 Task: Access the member engagement of "Digital Experience".
Action: Mouse moved to (911, 65)
Screenshot: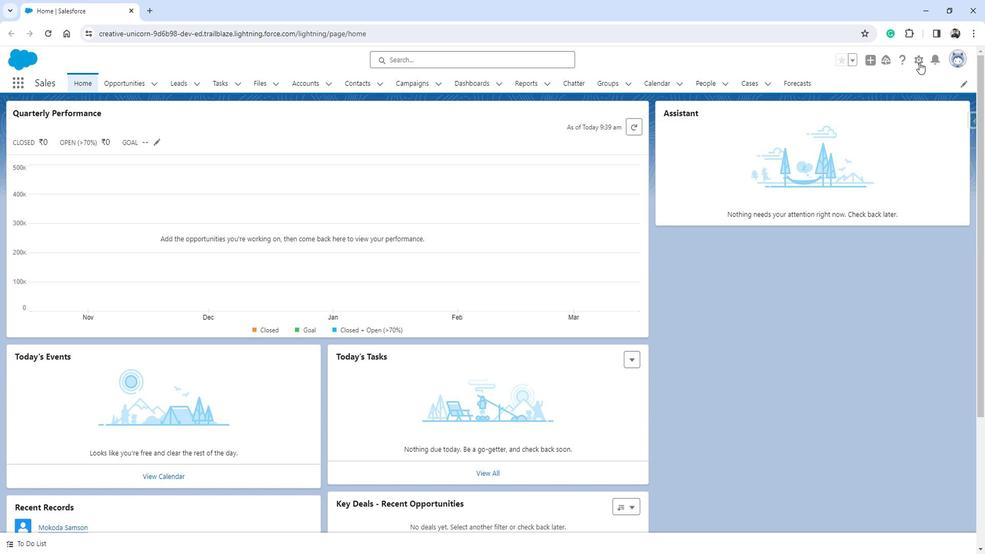 
Action: Mouse pressed left at (911, 65)
Screenshot: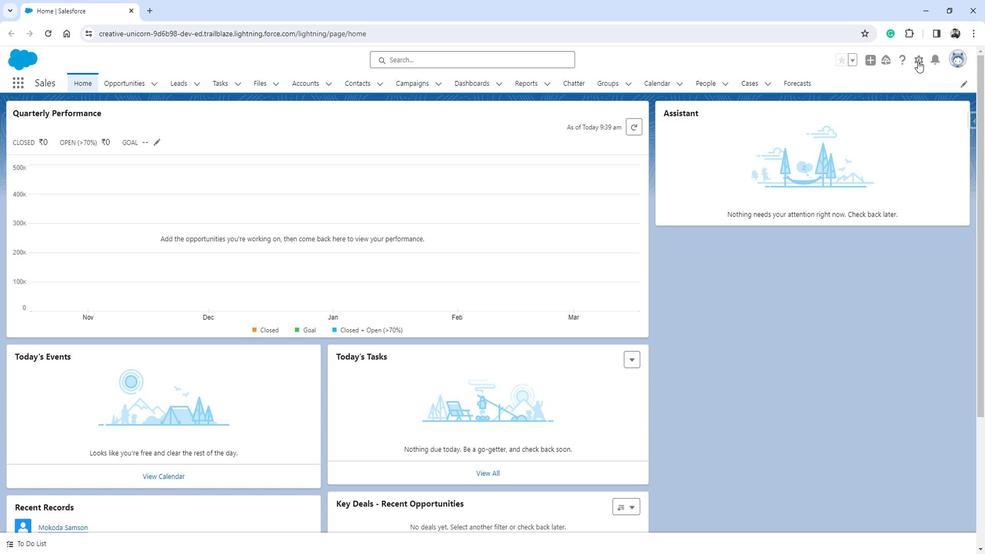 
Action: Mouse moved to (872, 95)
Screenshot: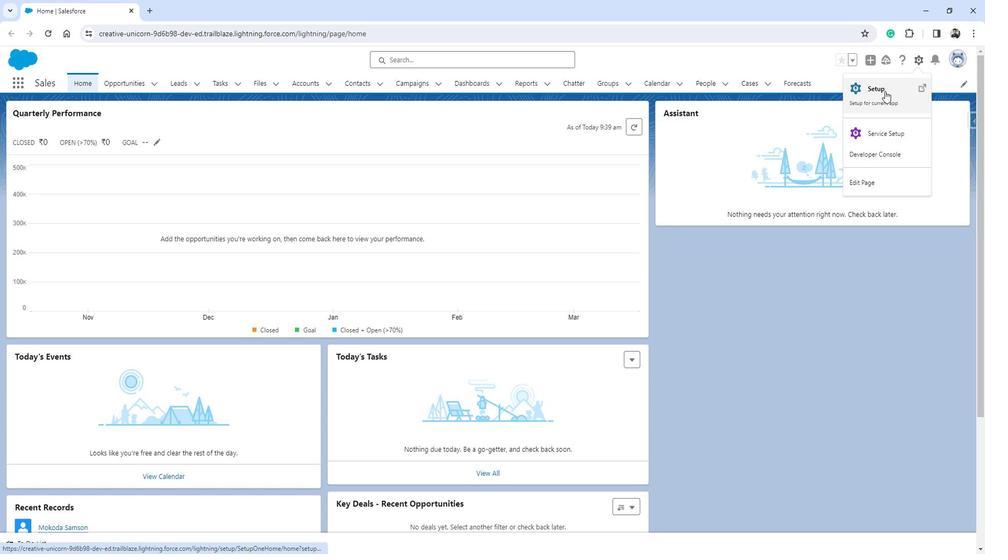 
Action: Mouse pressed left at (872, 95)
Screenshot: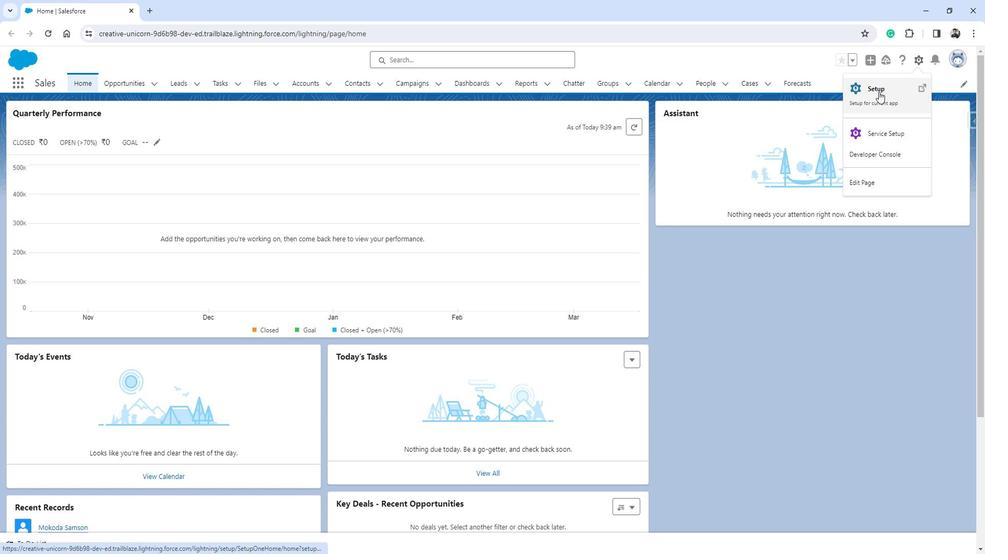 
Action: Mouse moved to (77, 213)
Screenshot: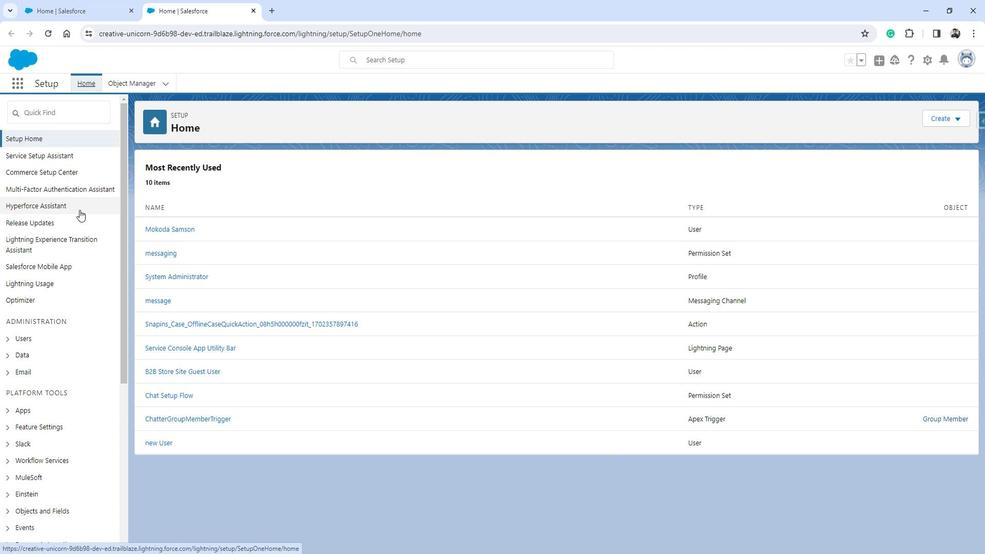 
Action: Mouse scrolled (77, 212) with delta (0, 0)
Screenshot: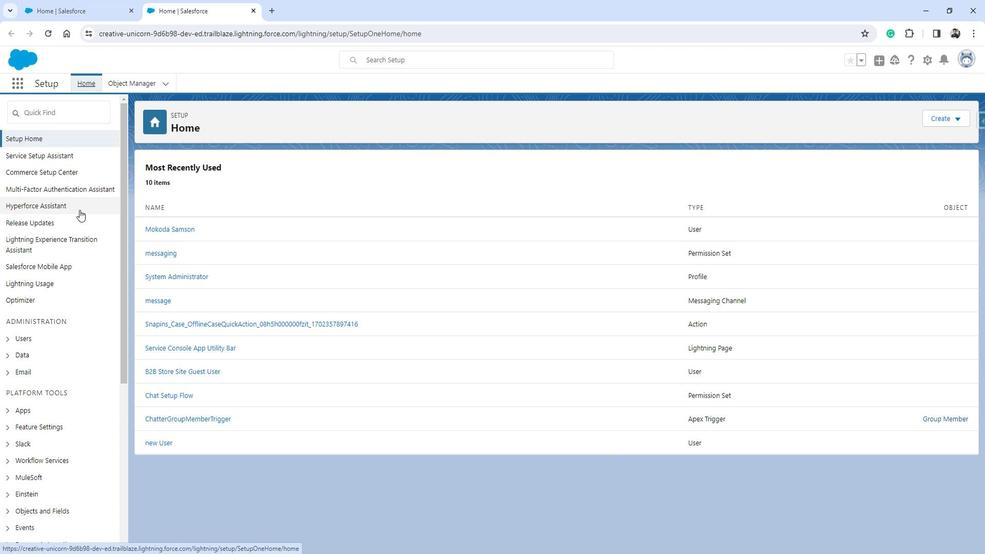 
Action: Mouse moved to (60, 303)
Screenshot: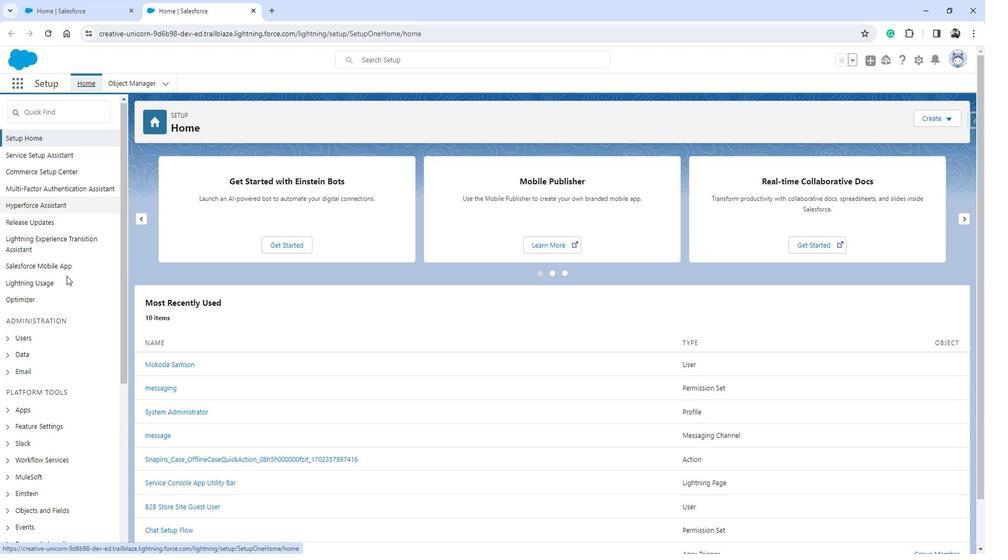 
Action: Mouse scrolled (60, 302) with delta (0, 0)
Screenshot: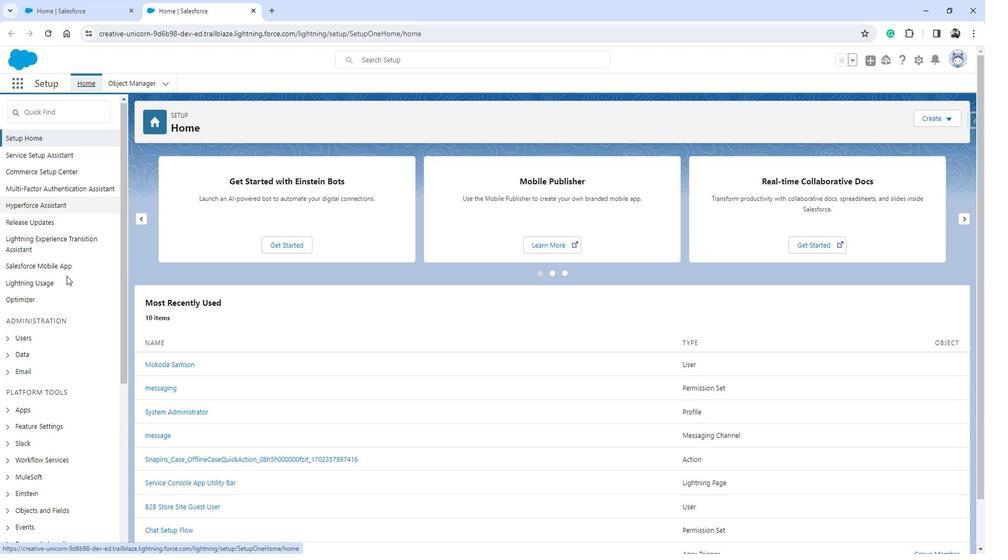 
Action: Mouse moved to (59, 311)
Screenshot: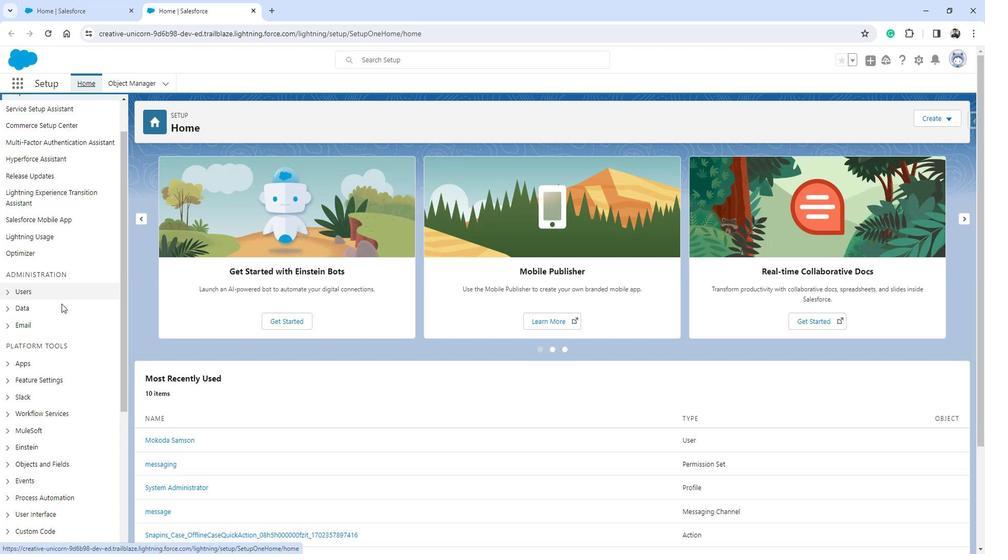 
Action: Mouse scrolled (59, 311) with delta (0, 0)
Screenshot: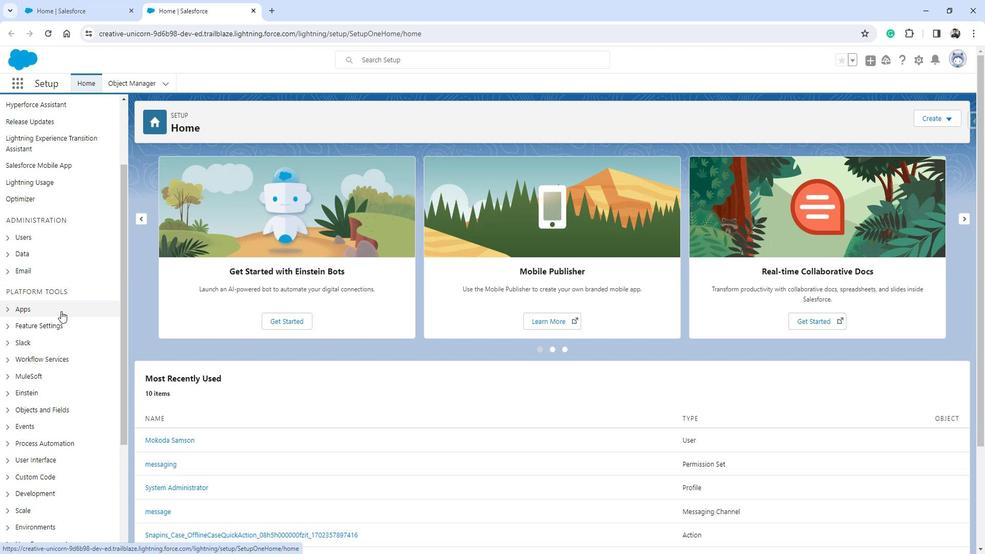
Action: Mouse moved to (41, 268)
Screenshot: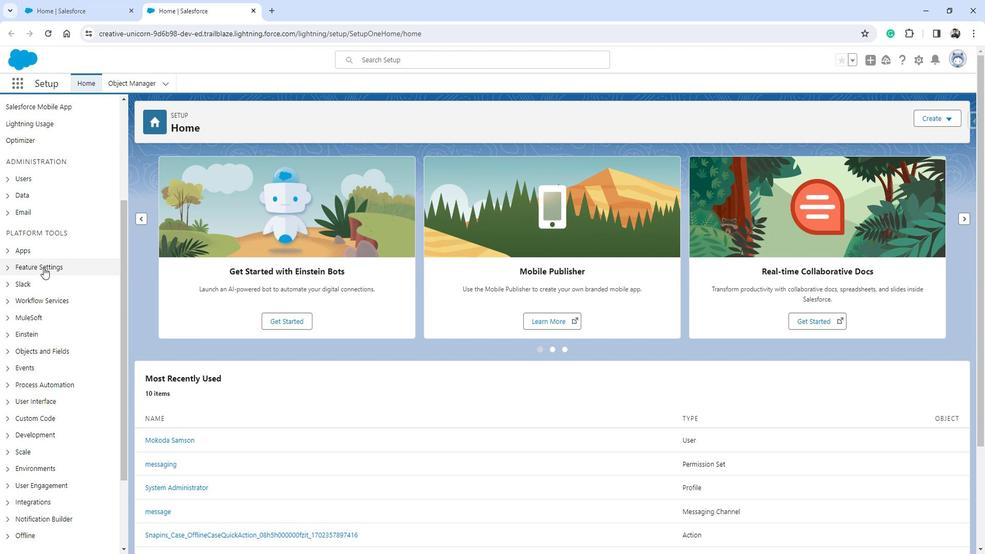 
Action: Mouse pressed left at (41, 268)
Screenshot: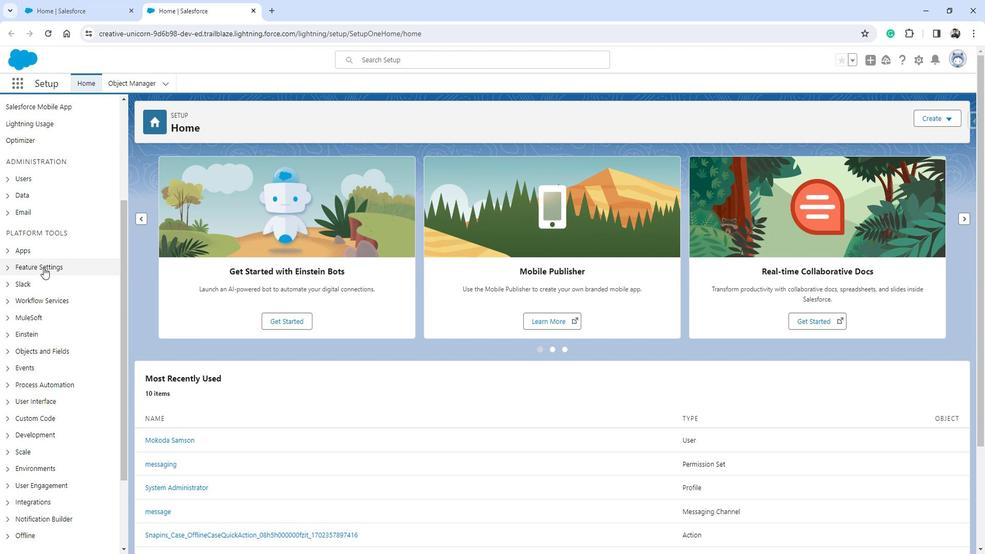 
Action: Mouse moved to (41, 276)
Screenshot: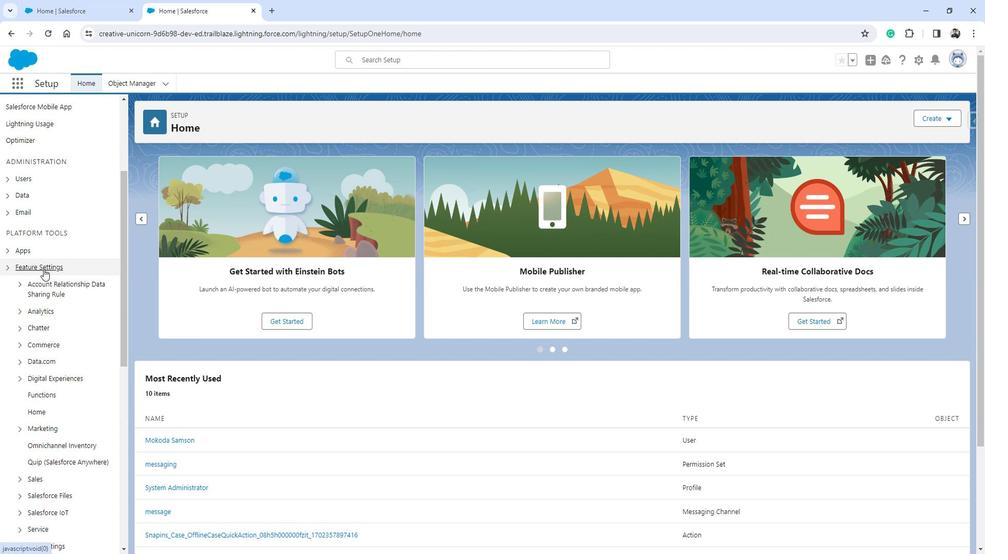 
Action: Mouse scrolled (41, 275) with delta (0, 0)
Screenshot: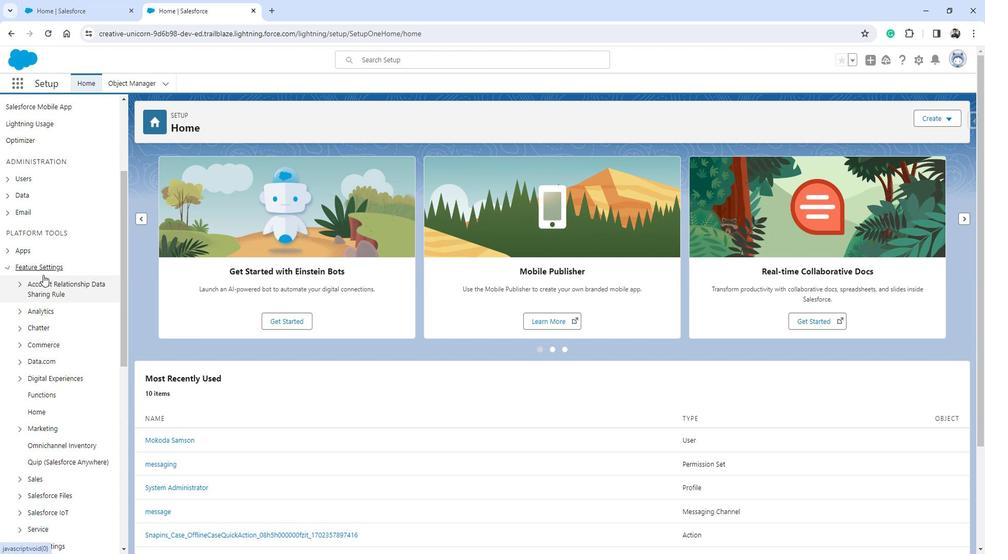 
Action: Mouse scrolled (41, 275) with delta (0, 0)
Screenshot: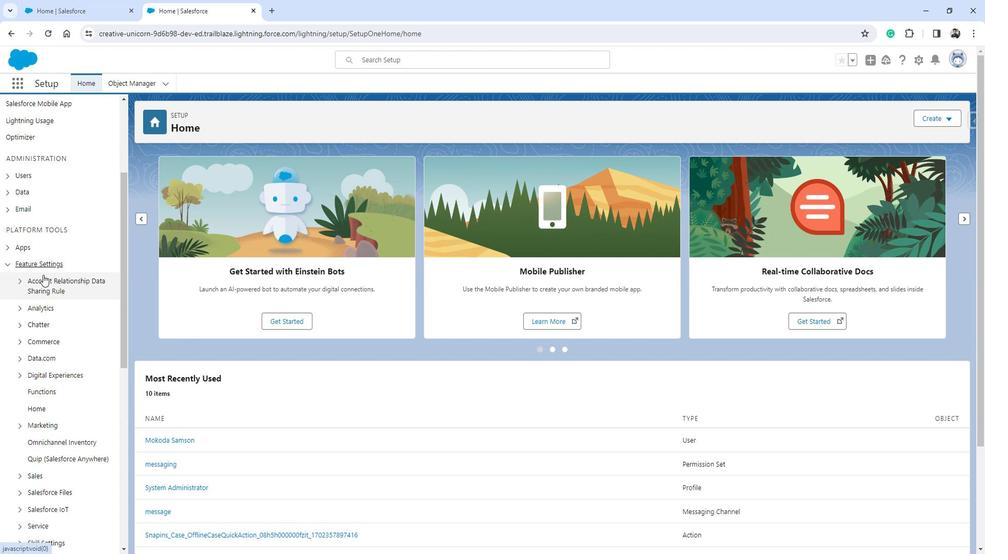 
Action: Mouse moved to (48, 269)
Screenshot: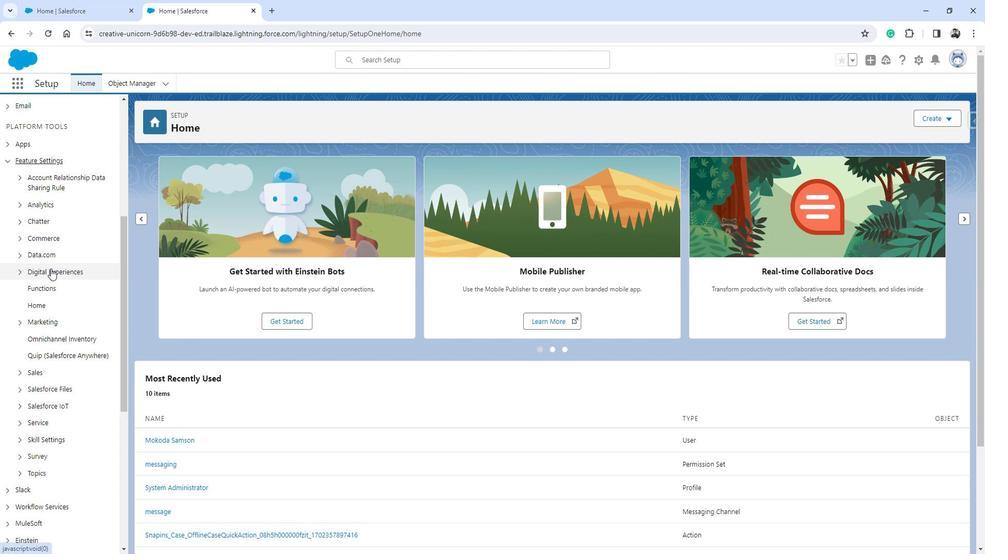 
Action: Mouse pressed left at (48, 269)
Screenshot: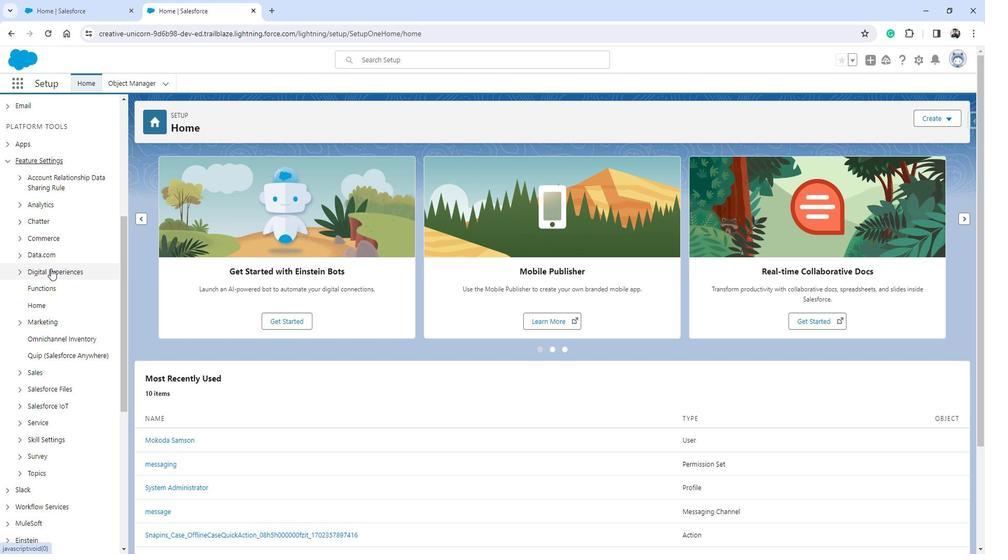
Action: Mouse moved to (46, 272)
Screenshot: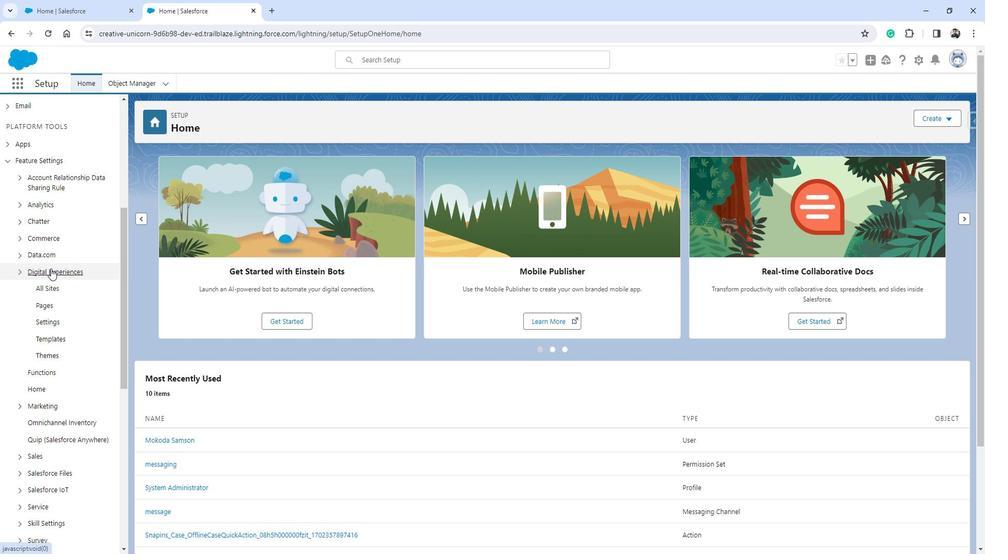 
Action: Mouse scrolled (46, 272) with delta (0, 0)
Screenshot: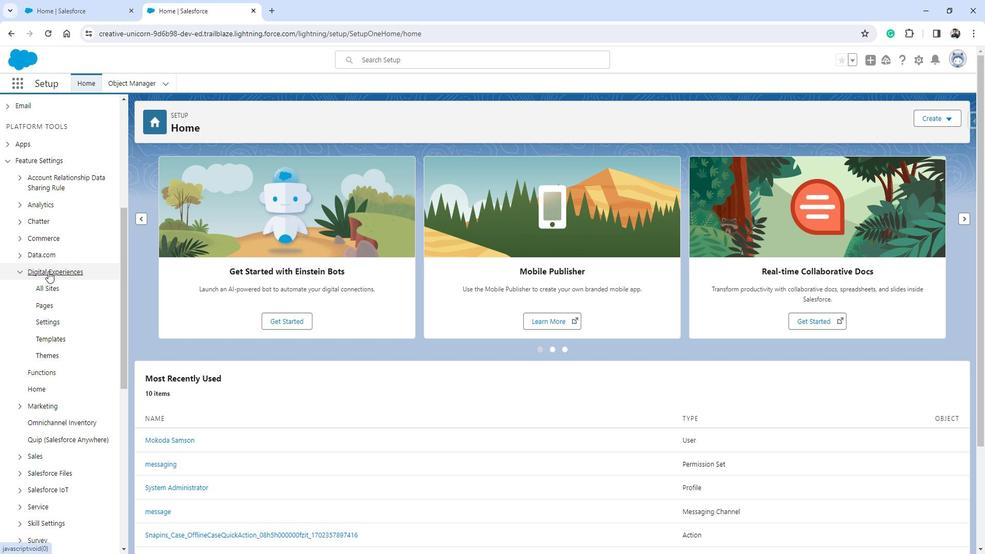 
Action: Mouse scrolled (46, 272) with delta (0, 0)
Screenshot: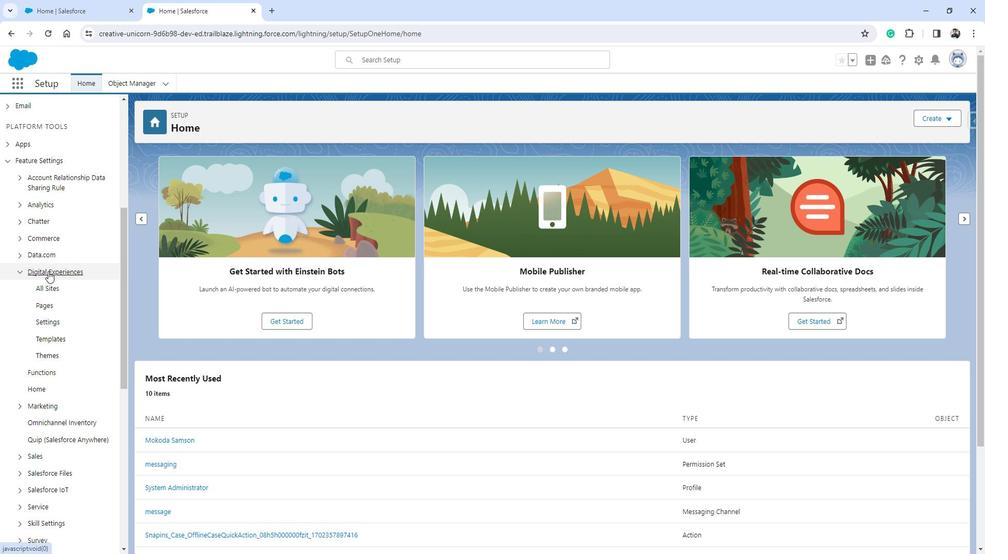 
Action: Mouse moved to (43, 186)
Screenshot: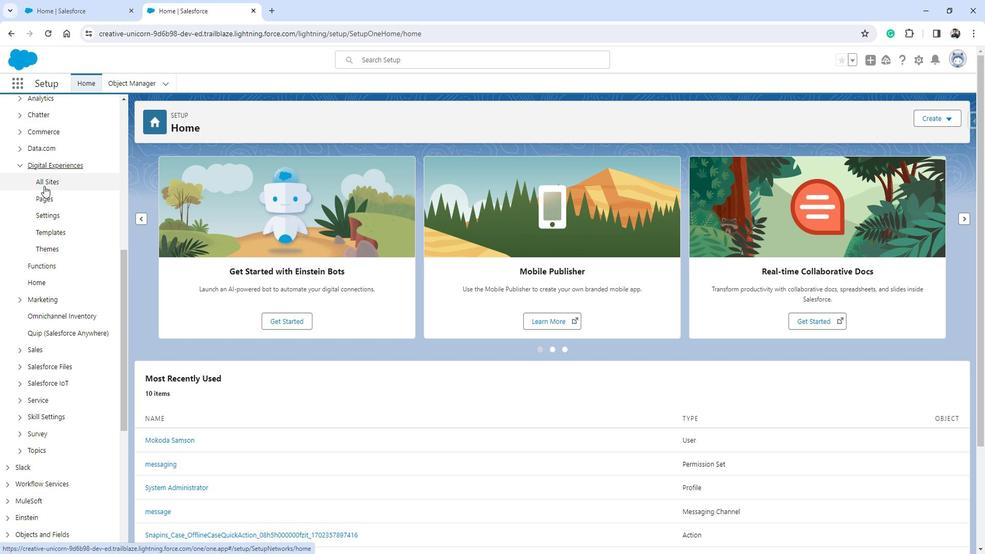 
Action: Mouse pressed left at (43, 186)
Screenshot: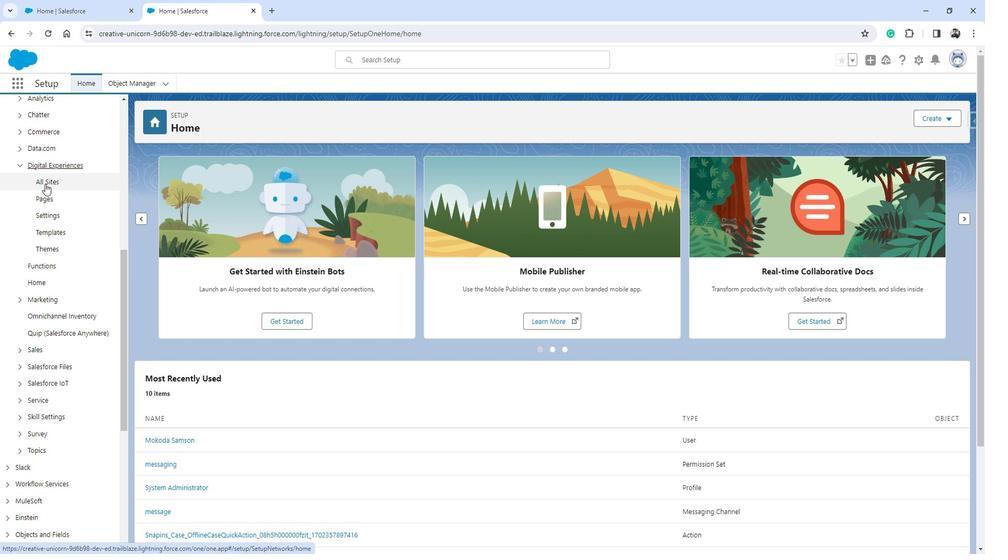 
Action: Mouse moved to (169, 320)
Screenshot: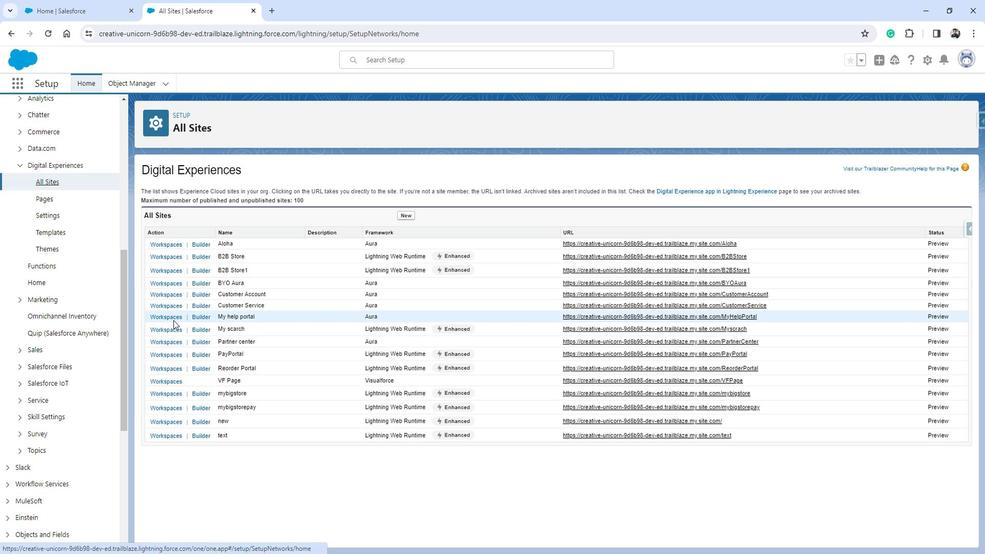 
Action: Mouse pressed left at (169, 320)
Screenshot: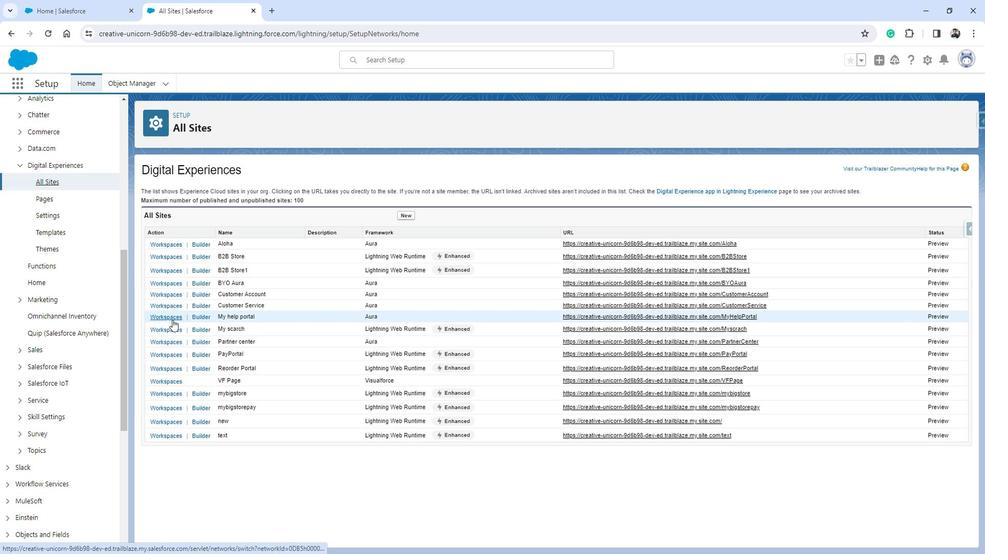 
Action: Mouse moved to (348, 379)
Screenshot: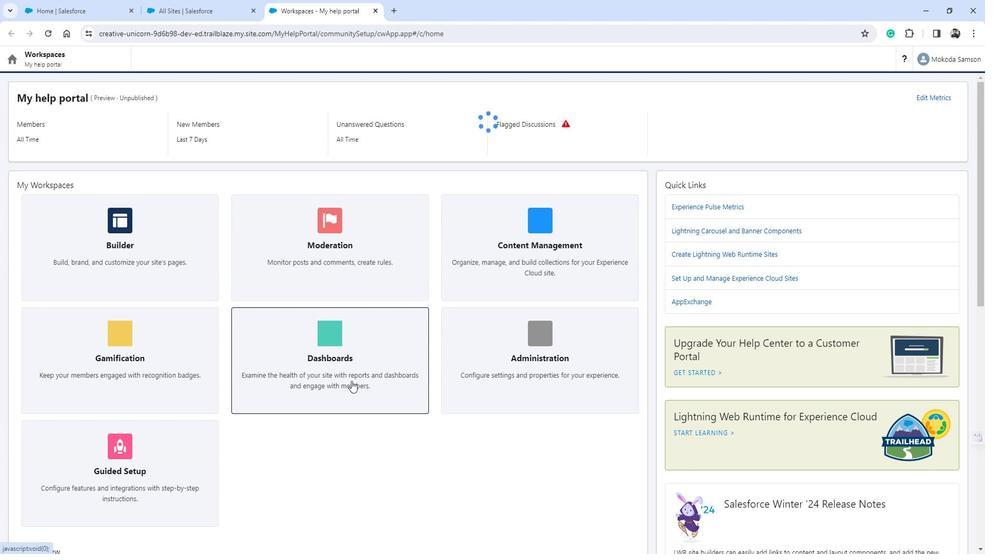
Action: Mouse pressed left at (348, 379)
Screenshot: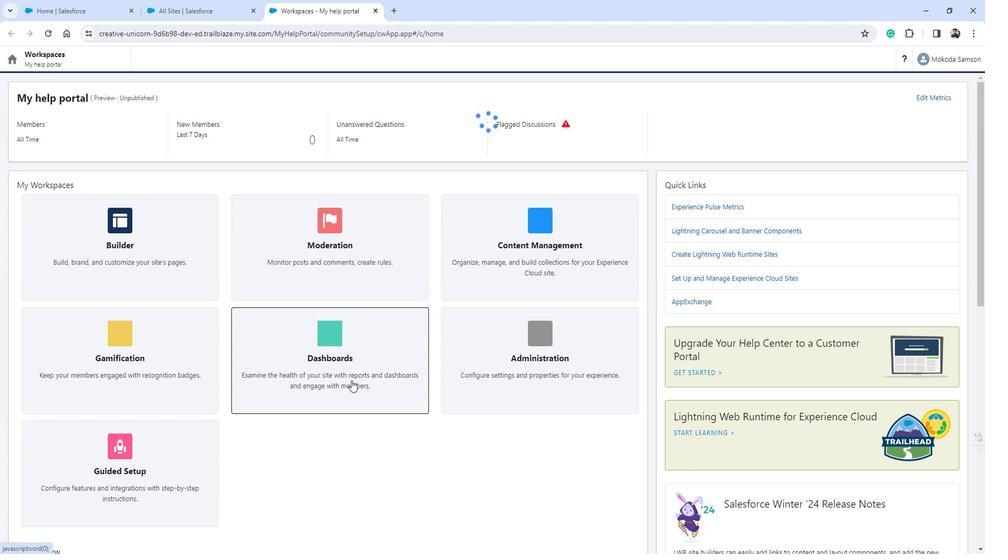 
Action: Mouse moved to (241, 65)
Screenshot: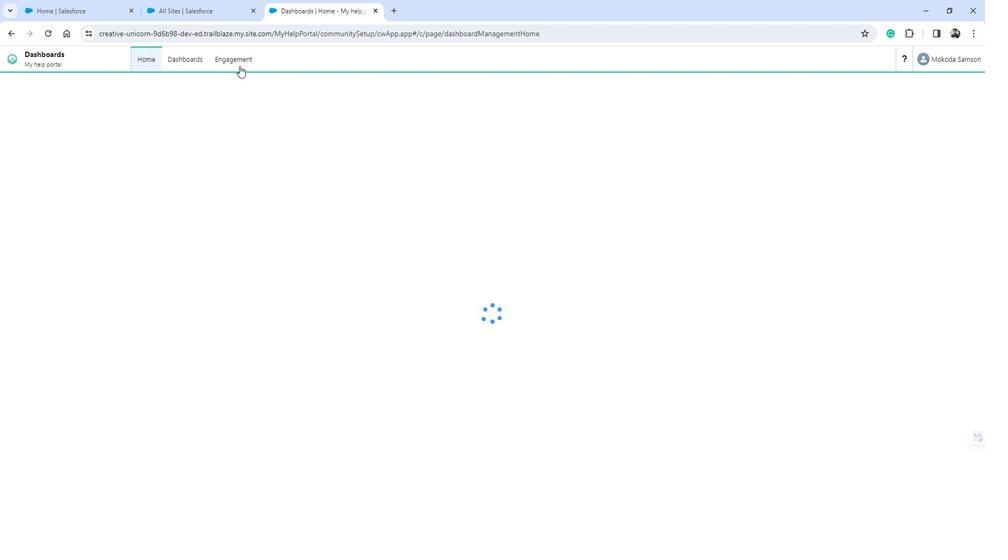 
Action: Mouse pressed left at (241, 65)
Screenshot: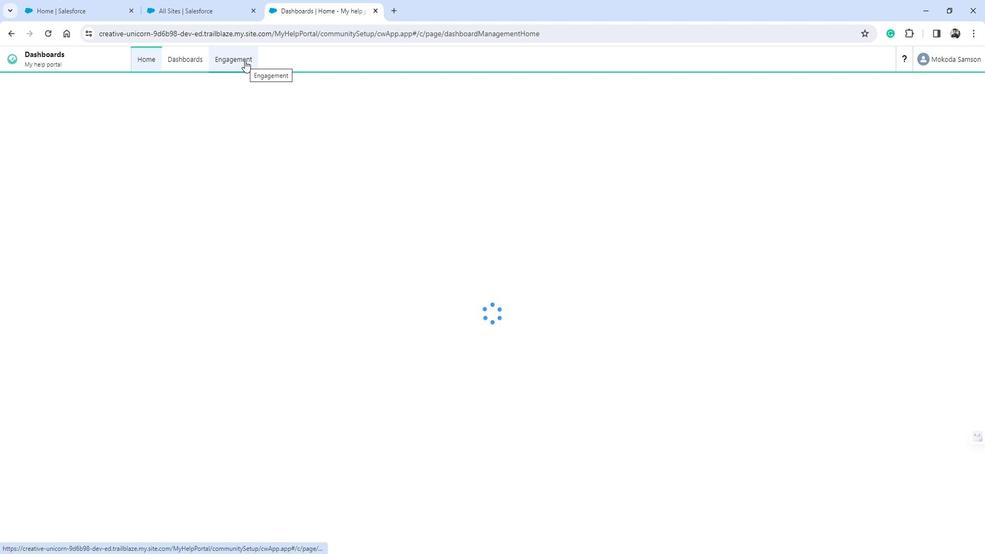 
Action: Mouse moved to (433, 207)
Screenshot: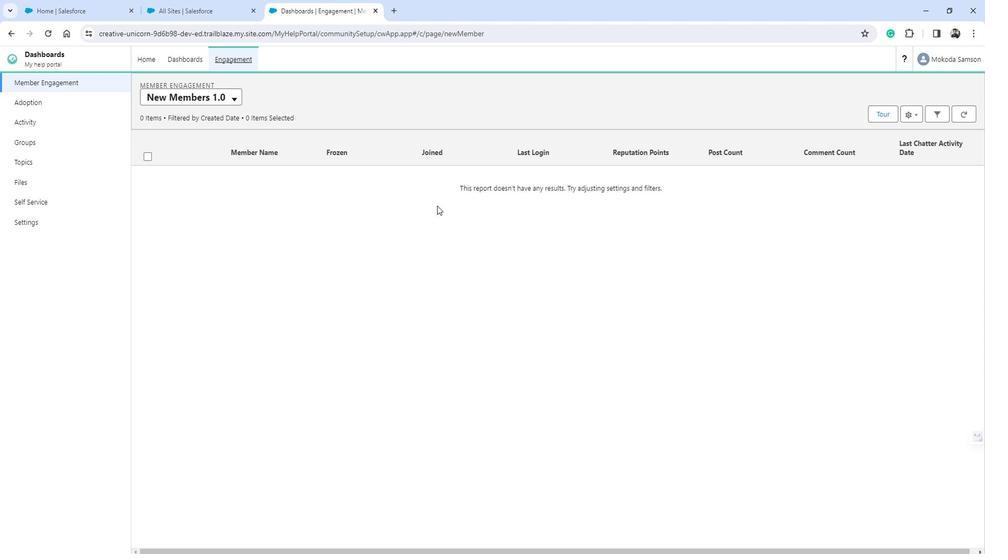 
